 Task: Sort the products by price (lowest first).
Action: Mouse moved to (54, 290)
Screenshot: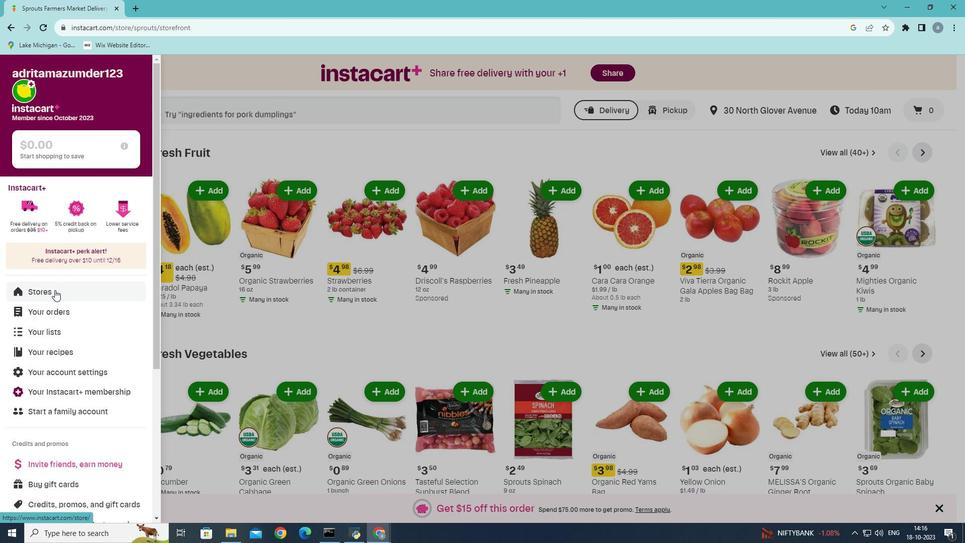 
Action: Mouse pressed left at (54, 290)
Screenshot: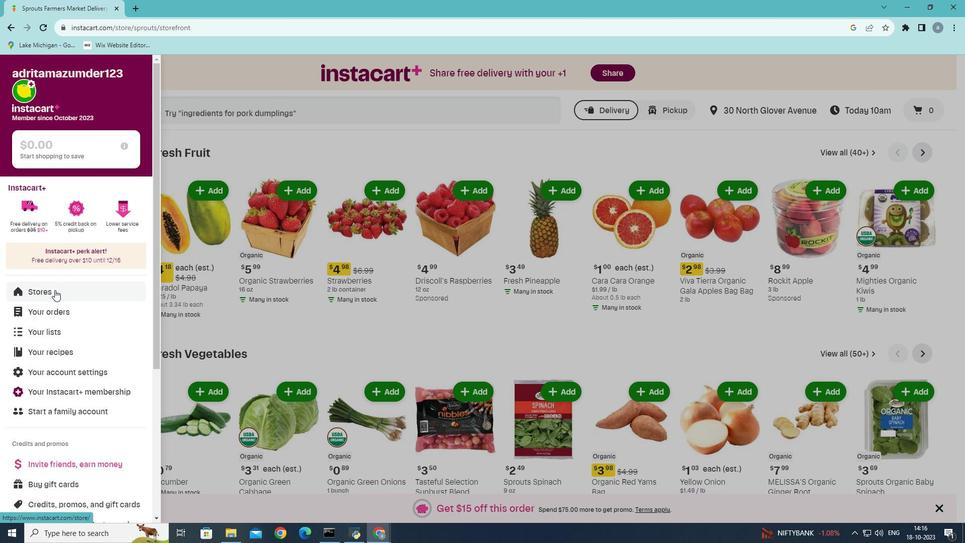 
Action: Mouse moved to (234, 117)
Screenshot: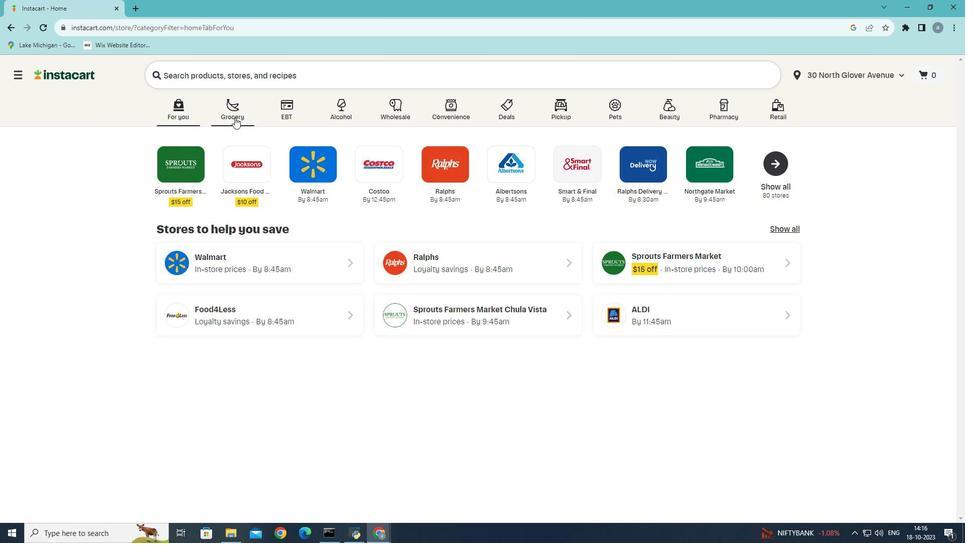 
Action: Mouse pressed left at (234, 117)
Screenshot: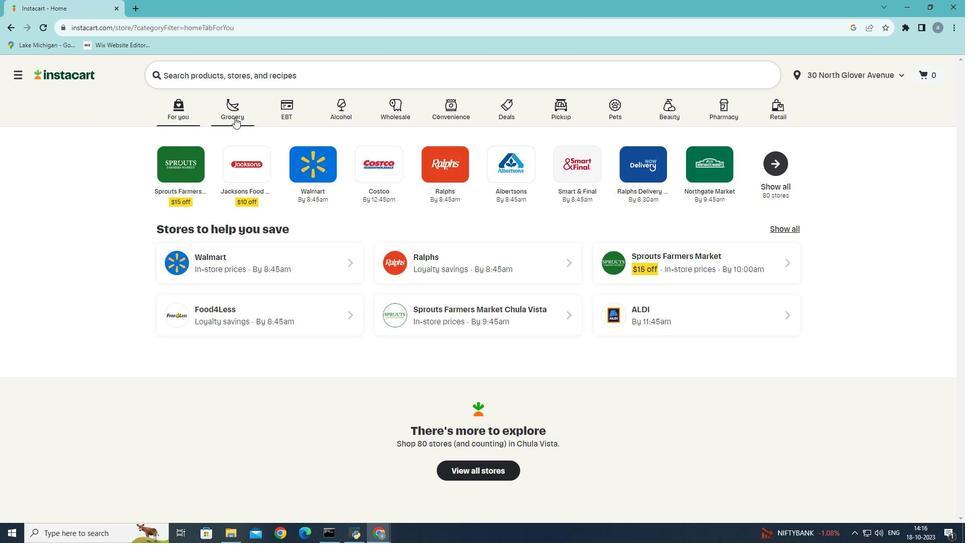 
Action: Mouse moved to (219, 298)
Screenshot: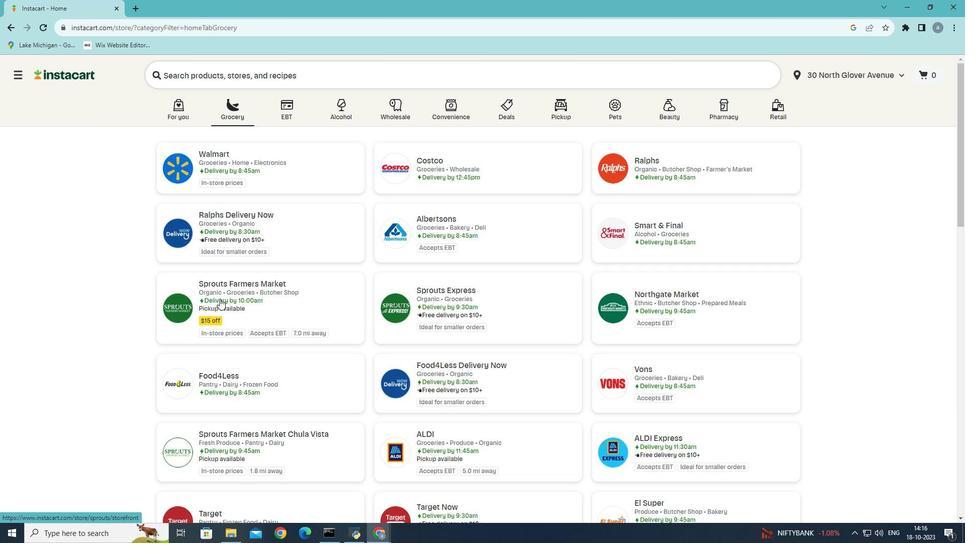 
Action: Mouse pressed left at (219, 298)
Screenshot: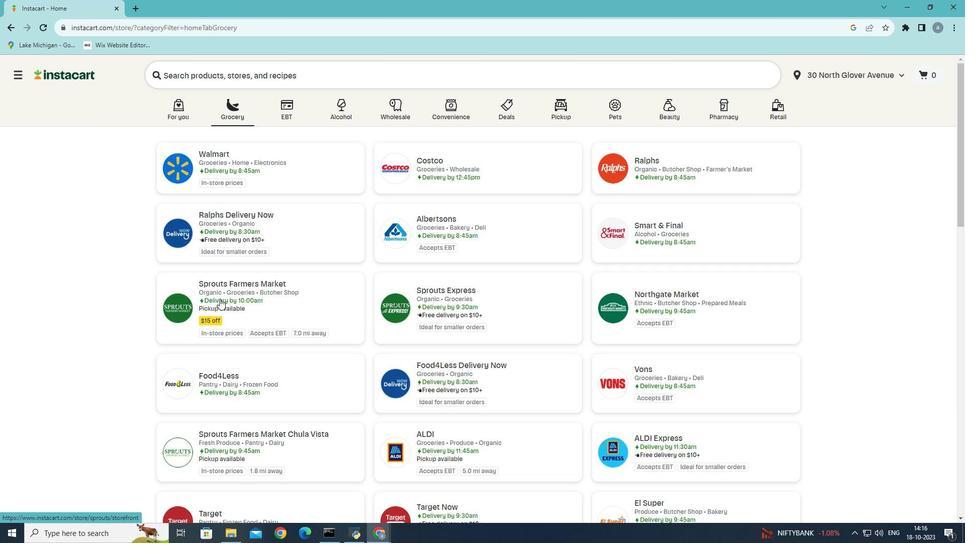 
Action: Mouse moved to (41, 419)
Screenshot: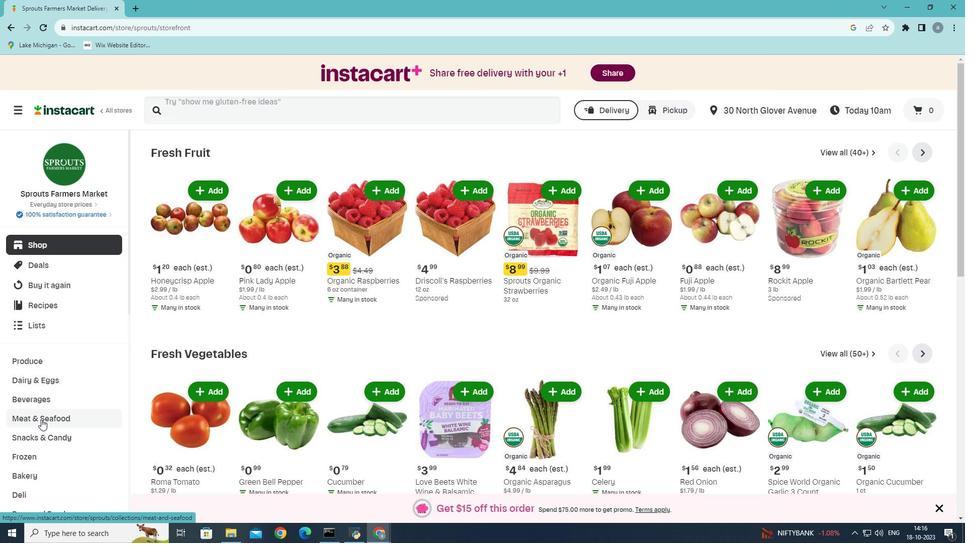 
Action: Mouse pressed left at (41, 419)
Screenshot: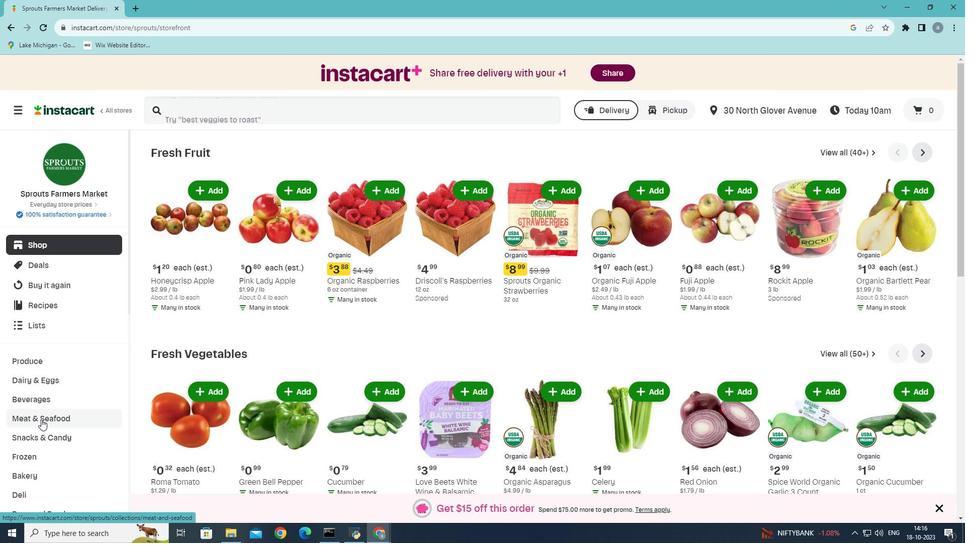 
Action: Mouse moved to (358, 175)
Screenshot: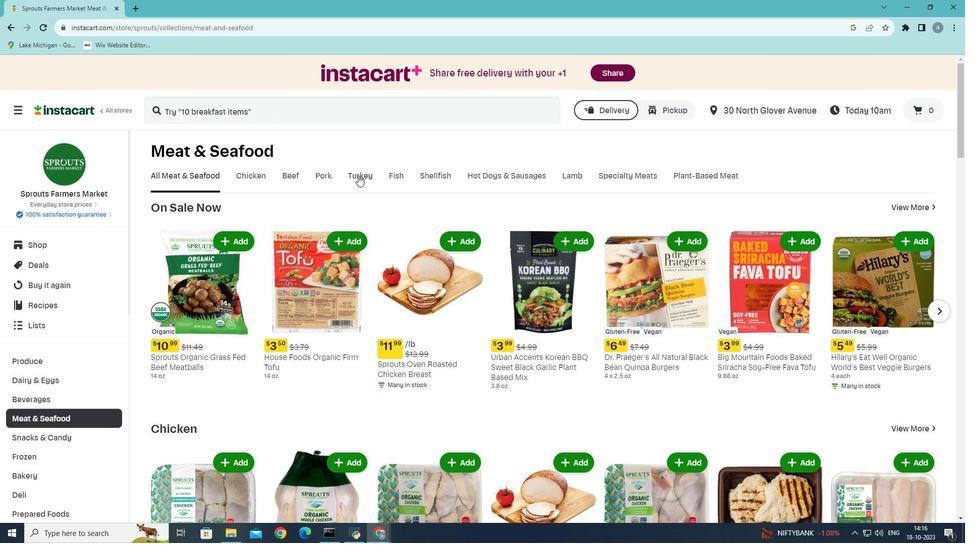 
Action: Mouse pressed left at (358, 175)
Screenshot: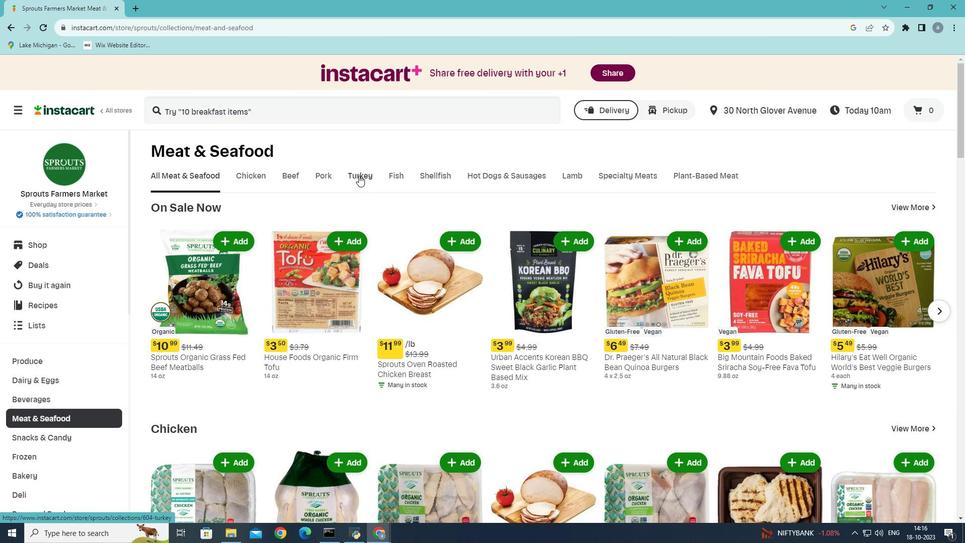 
Action: Mouse moved to (258, 216)
Screenshot: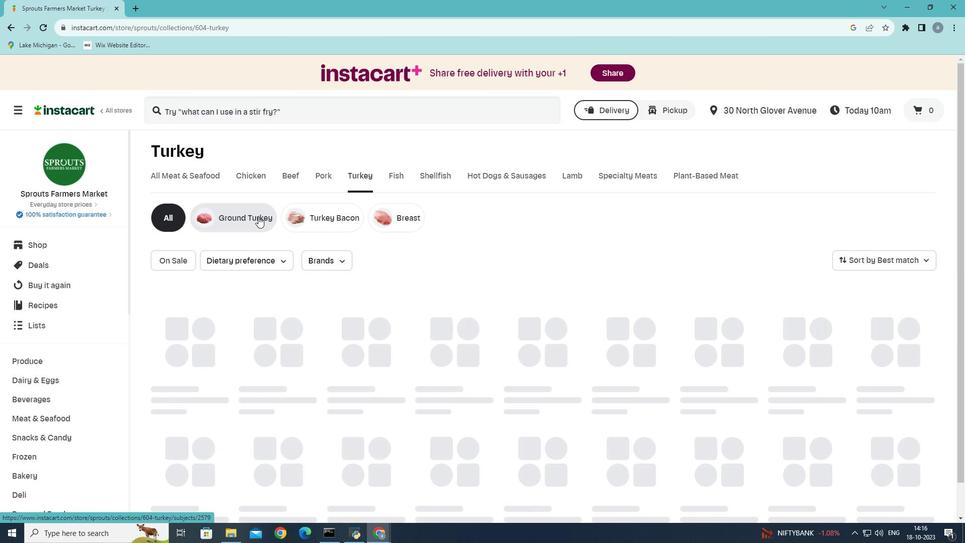 
Action: Mouse pressed left at (258, 216)
Screenshot: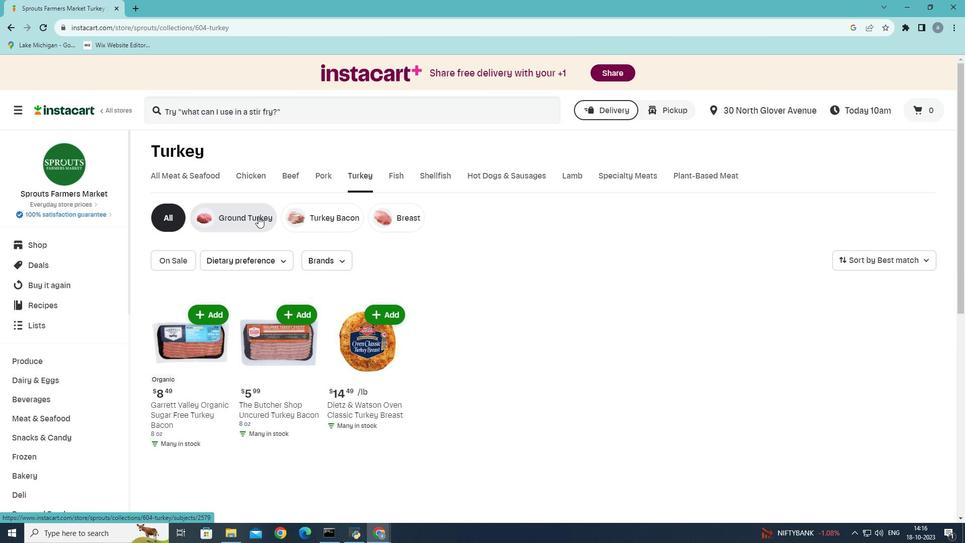 
Action: Mouse moved to (937, 261)
Screenshot: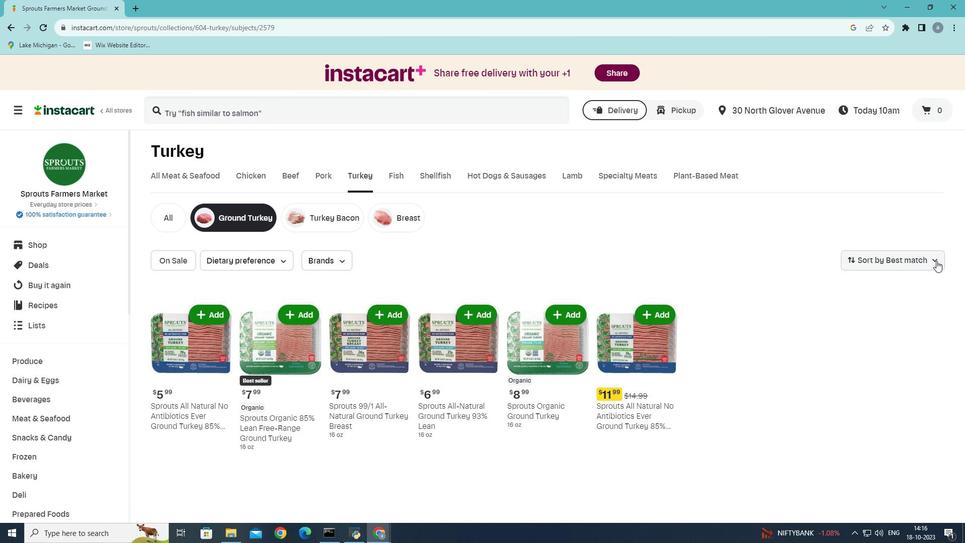 
Action: Mouse pressed left at (937, 261)
Screenshot: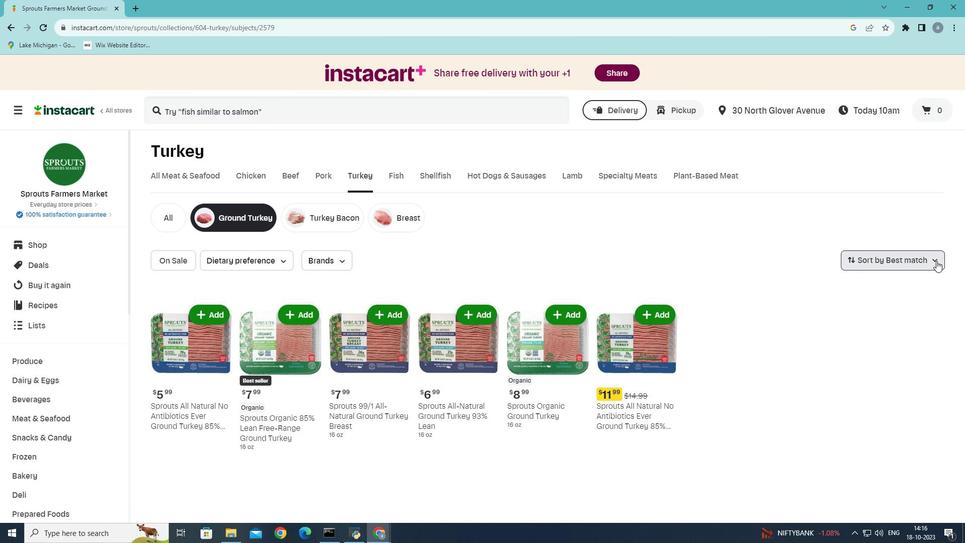 
Action: Mouse moved to (910, 308)
Screenshot: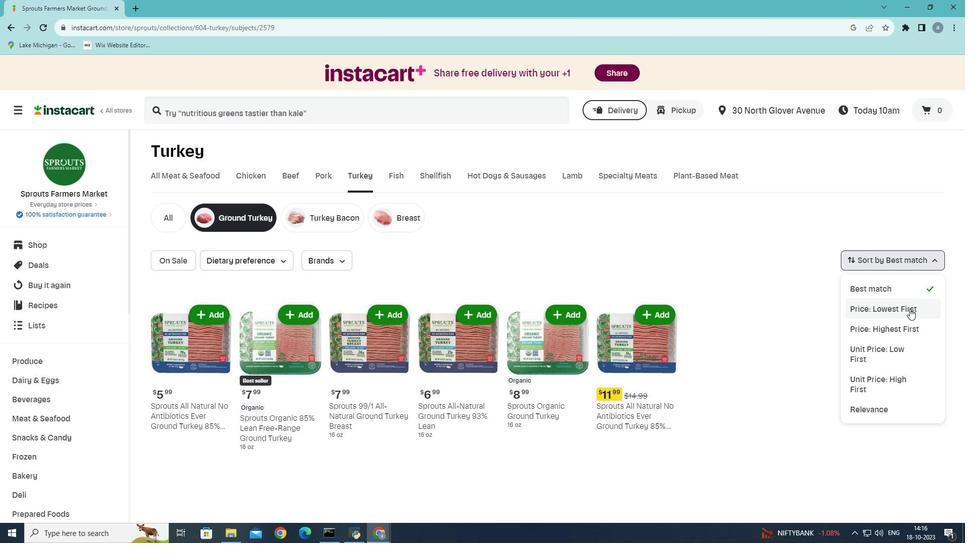 
Action: Mouse pressed left at (910, 308)
Screenshot: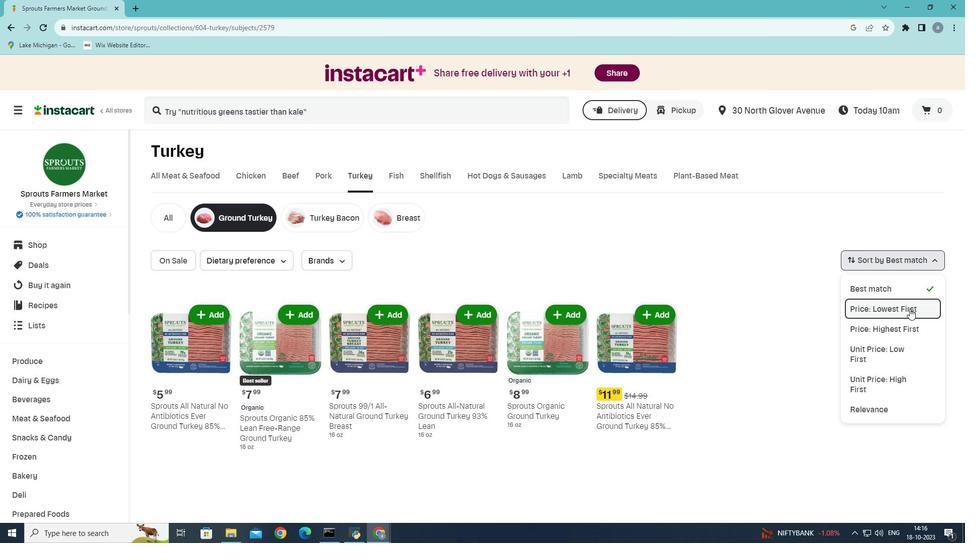 
Action: Mouse moved to (357, 329)
Screenshot: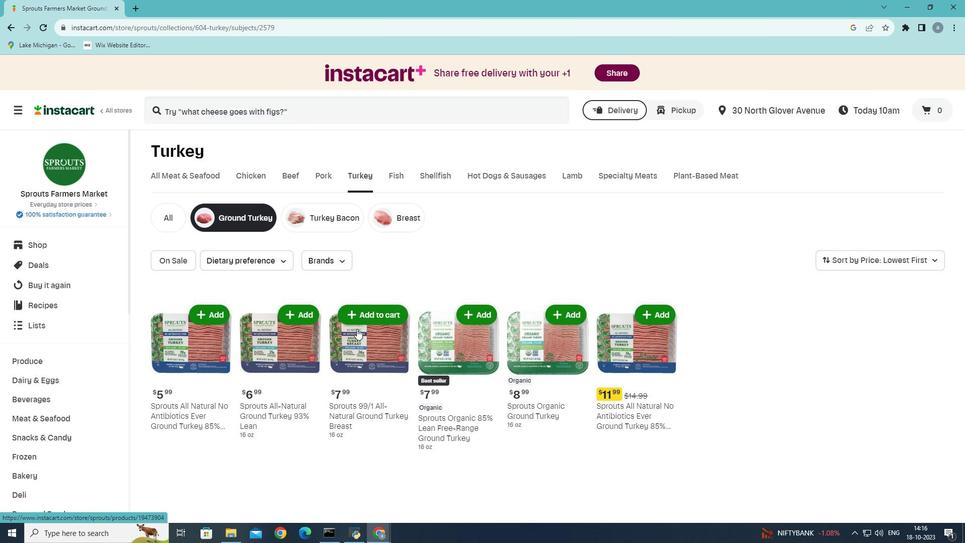 
